 Task: Plan a 60-minute guided rock climbing and rappelling adventure.
Action: Mouse pressed left at (633, 235)
Screenshot: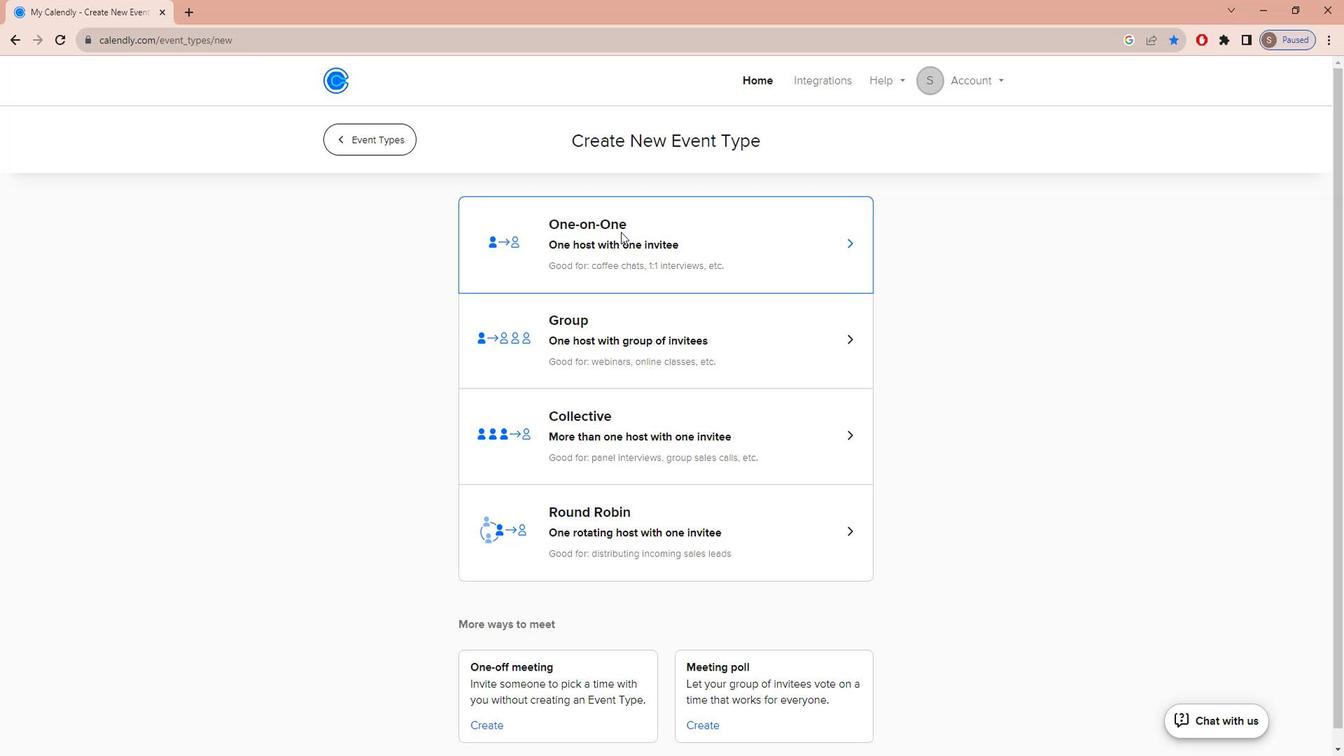 
Action: Key pressed t<Key.caps_lock>HRILLING<Key.space><Key.caps_lock>r<Key.caps_lock>OCK<Key.space><Key.caps_lock>c<Key.caps_lock>LIMBING<Key.space>N<Key.backspace>AND<Key.space><Key.caps_lock>r<Key.caps_lock>APPELLING<Key.space><Key.caps_lock>e<Key.caps_lock>XPERIENCE
Screenshot: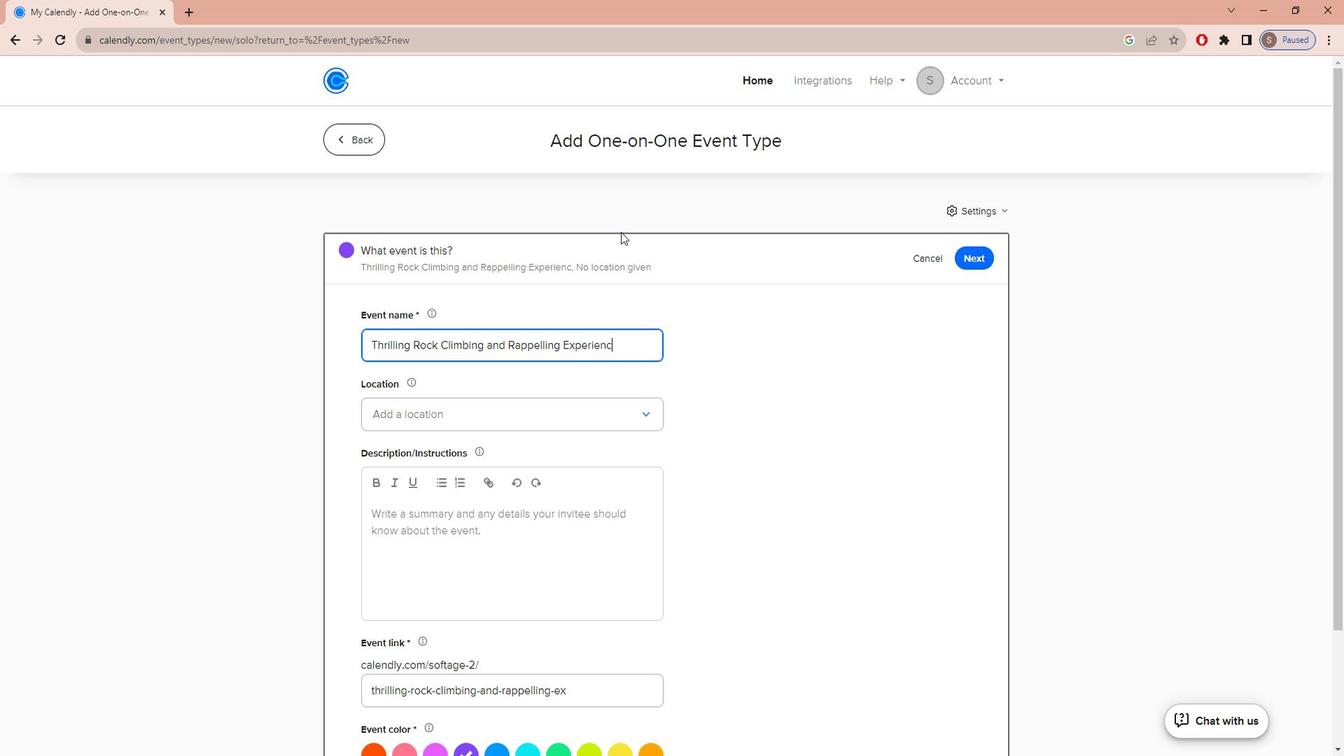 
Action: Mouse moved to (628, 400)
Screenshot: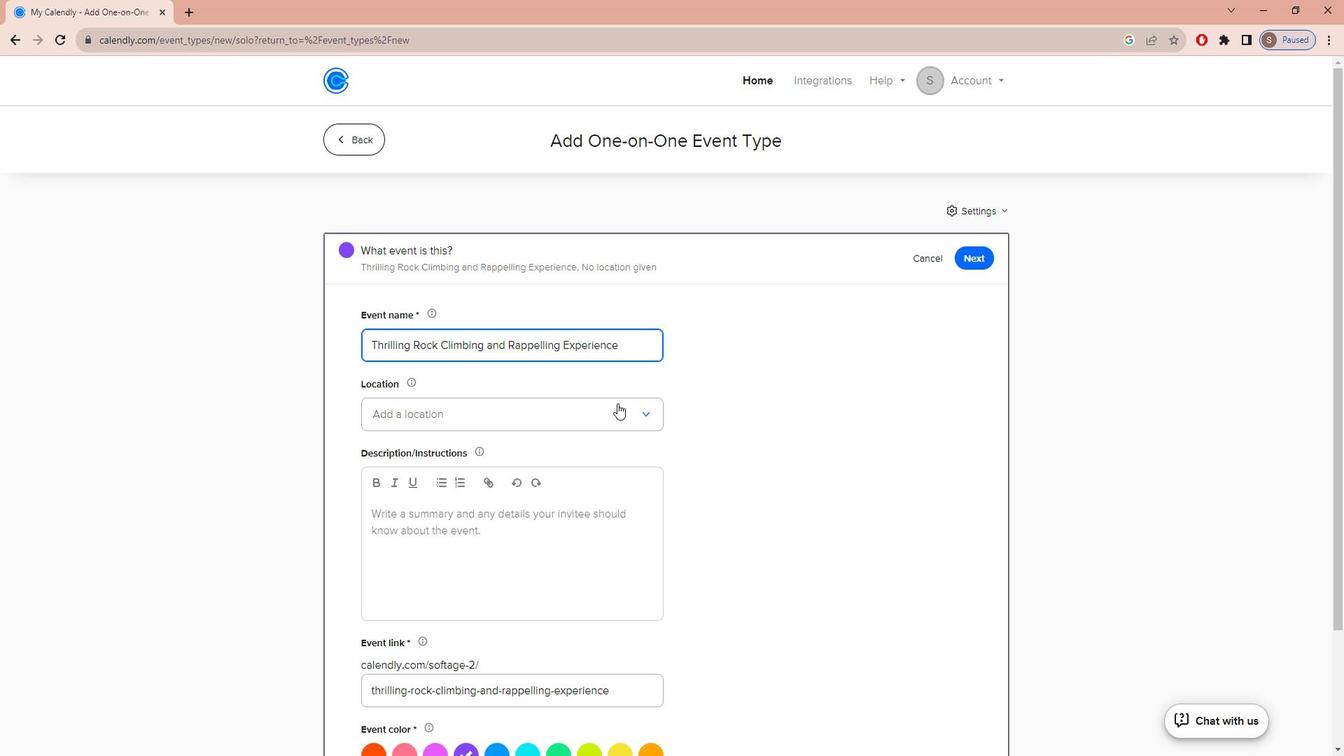 
Action: Mouse pressed left at (628, 400)
Screenshot: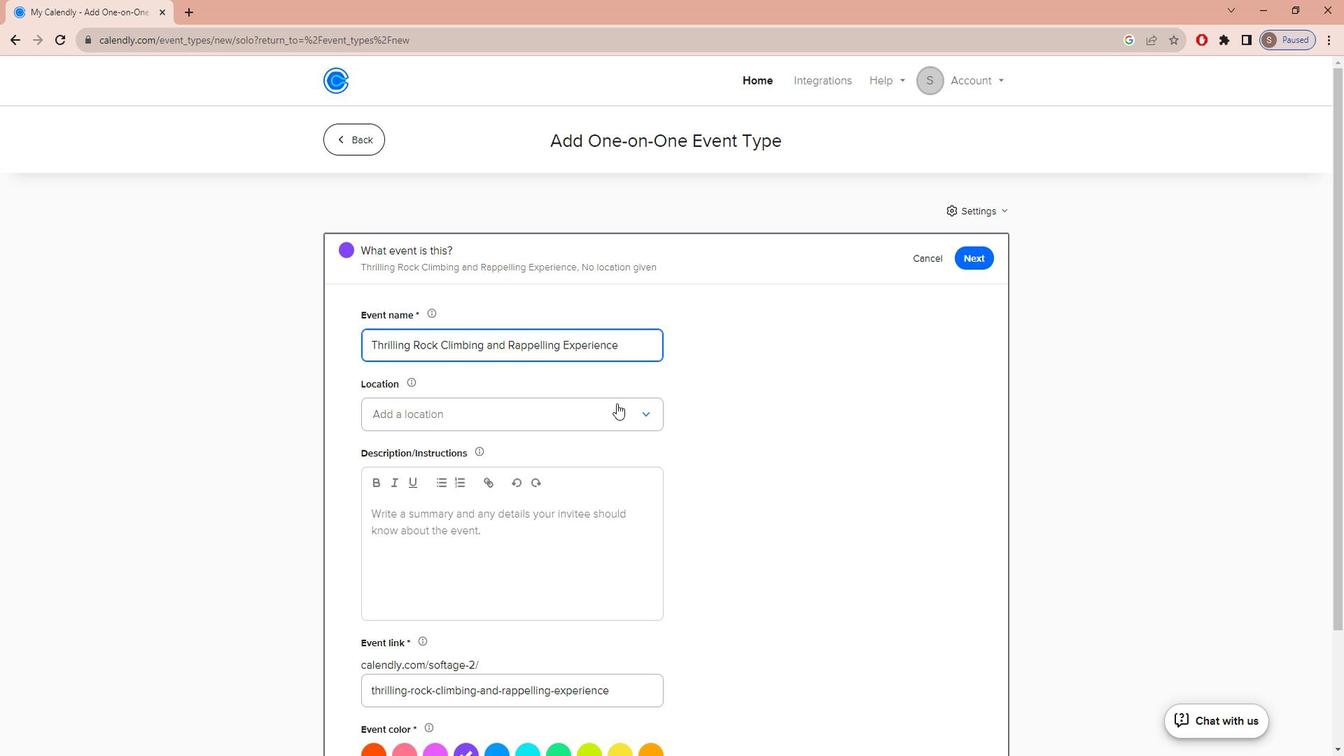 
Action: Mouse moved to (582, 454)
Screenshot: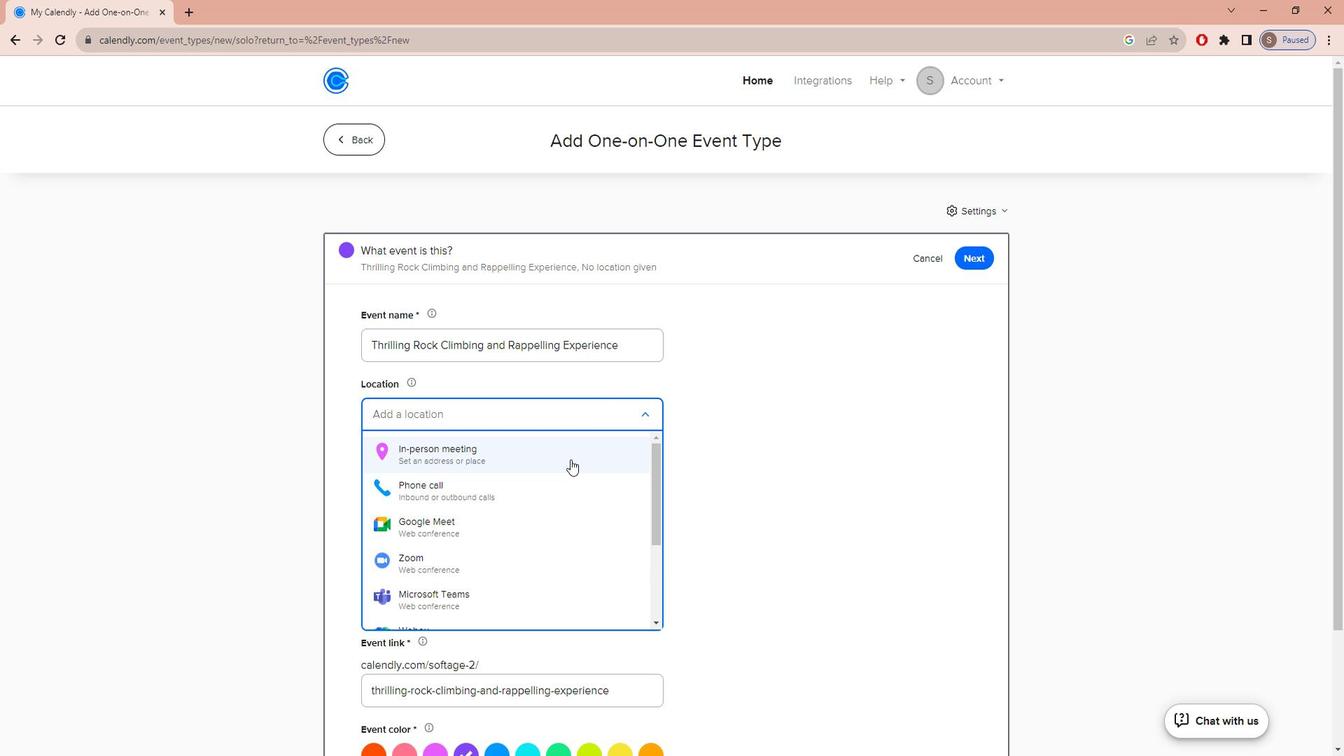 
Action: Mouse pressed left at (582, 454)
Screenshot: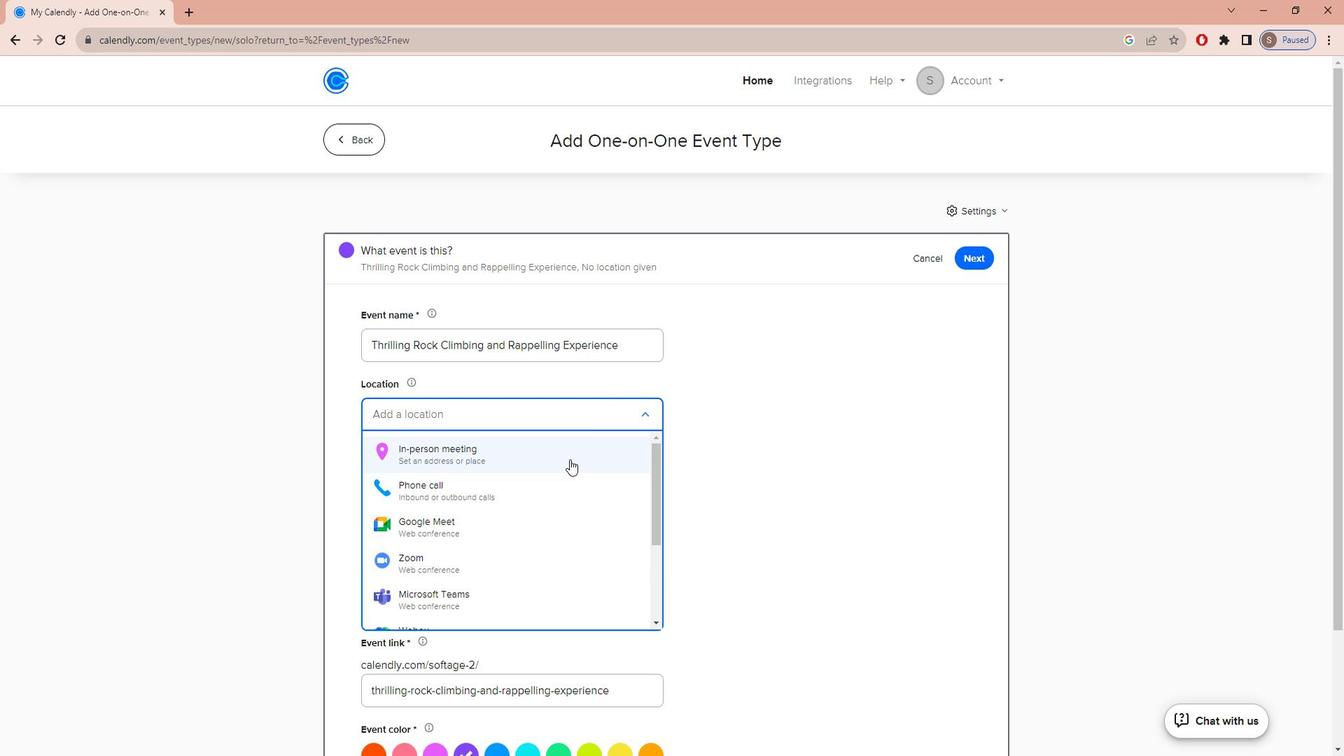 
Action: Mouse moved to (596, 245)
Screenshot: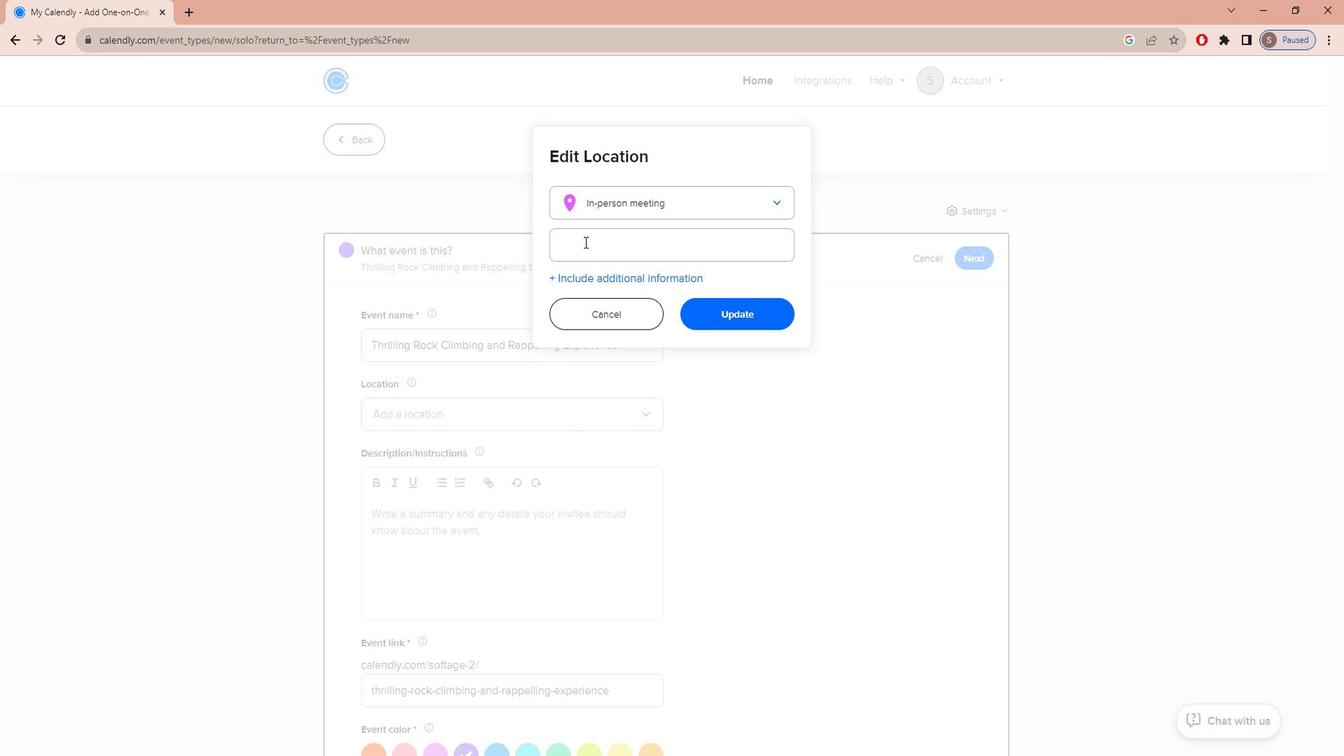 
Action: Mouse pressed left at (596, 245)
Screenshot: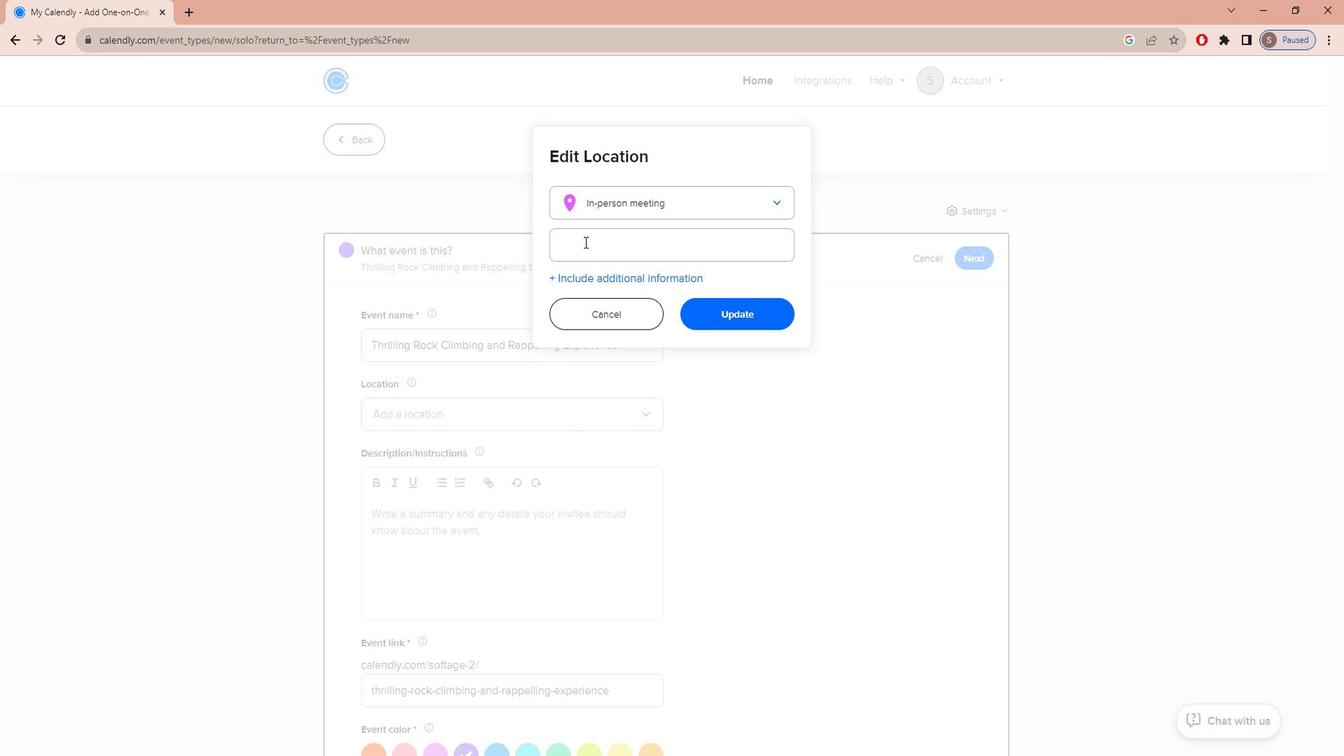 
Action: Key pressed <Key.caps_lock>s<Key.caps_lock>MITH<Key.space><Key.caps_lock>r<Key.caps_lock>OCK<Key.space><Key.caps_lock>s<Key.caps_lock>ATE<Key.space><Key.caps_lock>p<Key.caps_lock>ARK,<Key.space><Key.caps_lock>t<Key.caps_lock>ERREBONNE,<Key.space><Key.caps_lock>o<Key.caps_lock>REGON,<Key.space><Key.caps_lock>usa
Screenshot: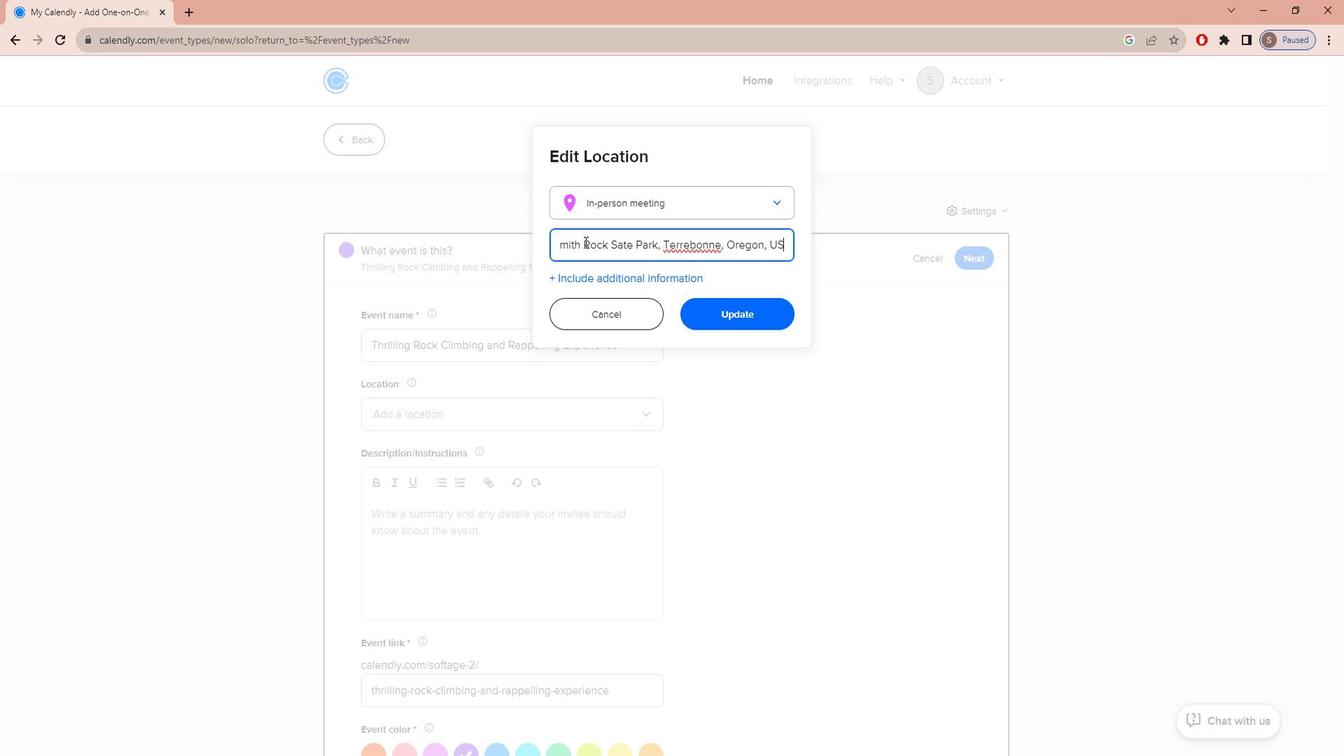 
Action: Mouse moved to (736, 315)
Screenshot: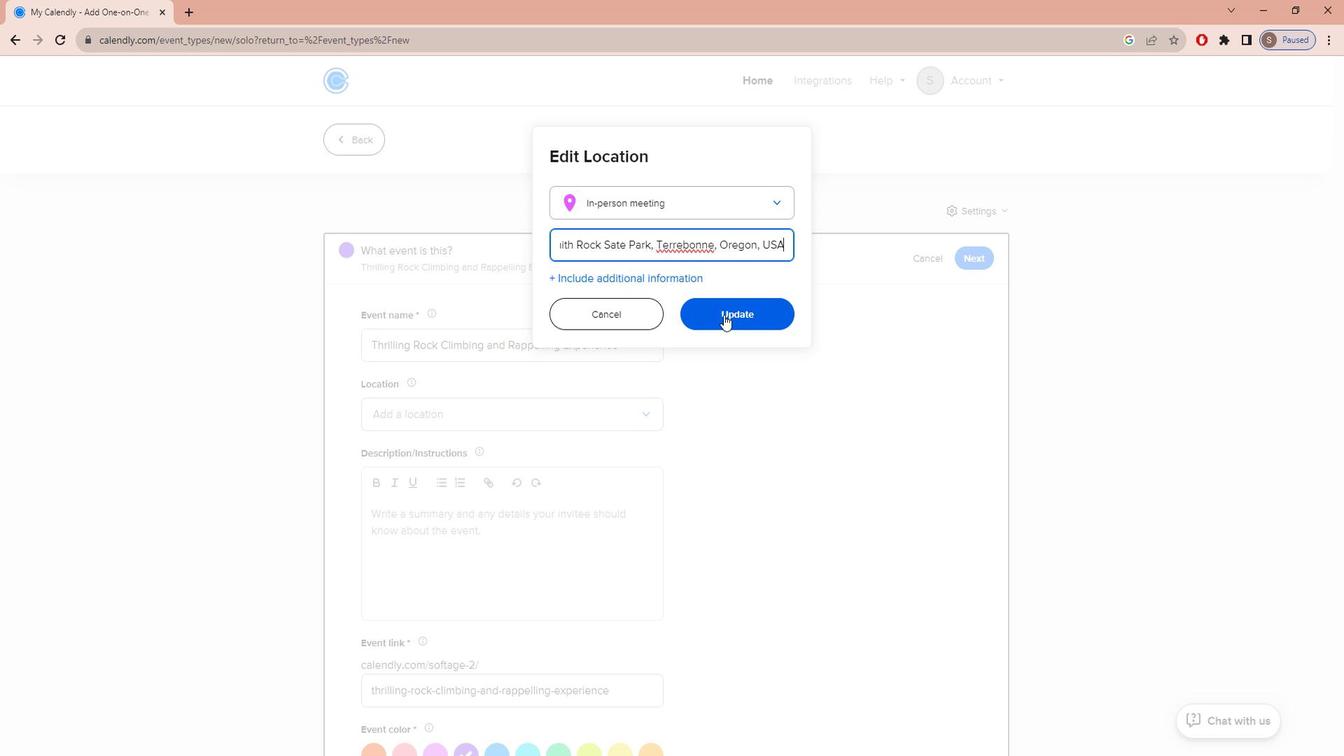
Action: Mouse pressed left at (736, 315)
Screenshot: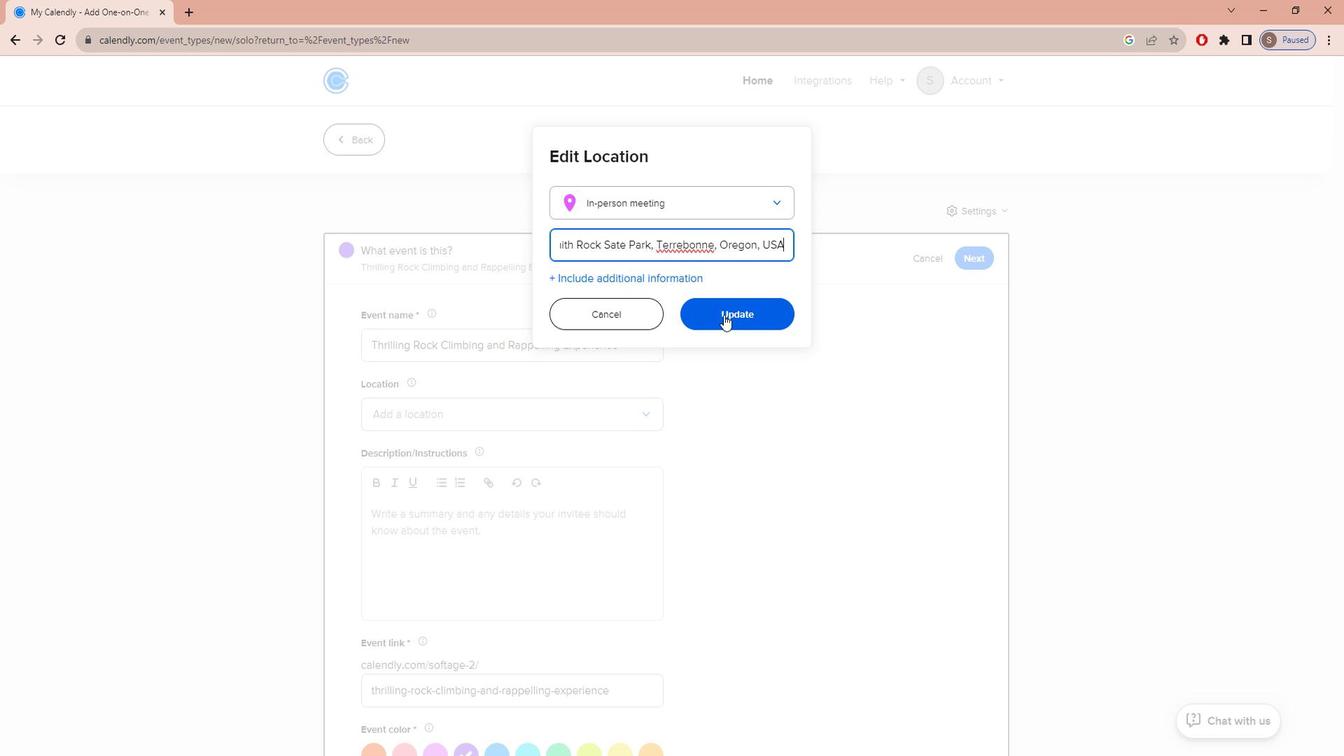 
Action: Mouse moved to (533, 558)
Screenshot: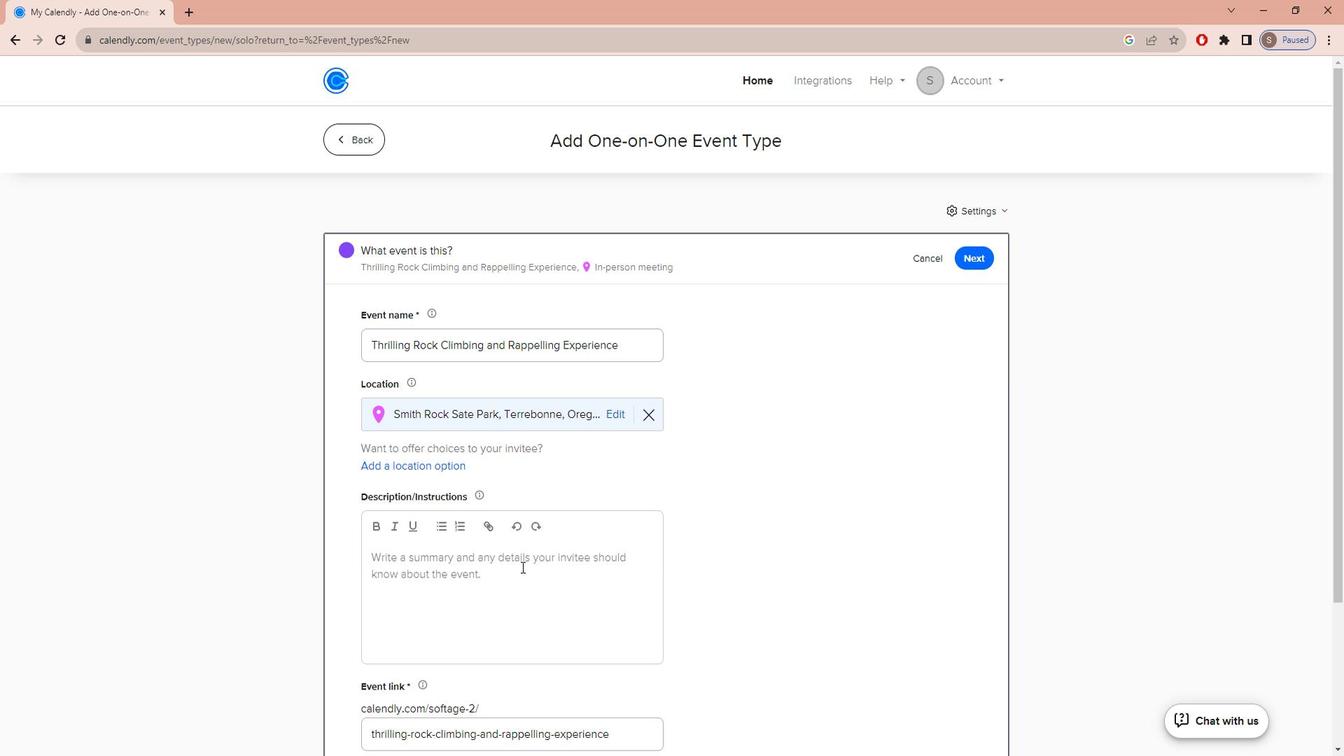 
Action: Mouse pressed left at (533, 558)
Screenshot: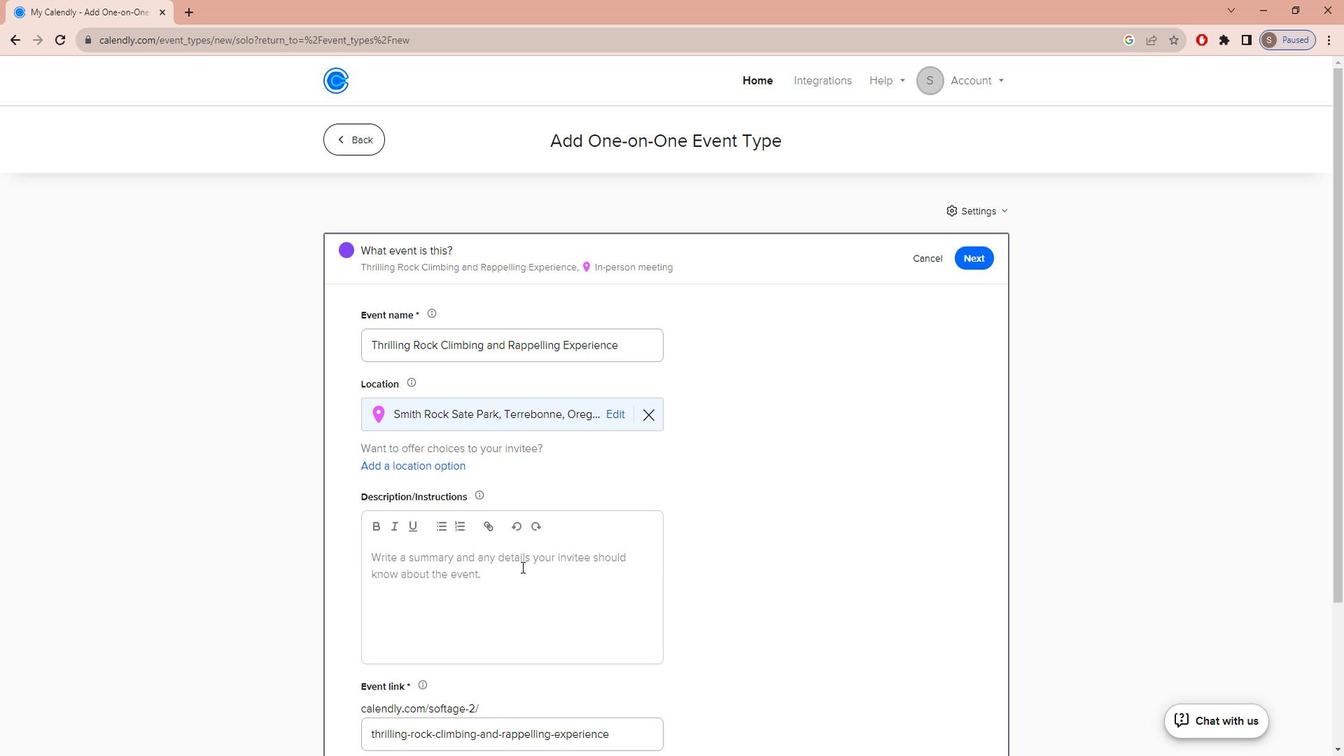 
Action: Mouse moved to (533, 558)
Screenshot: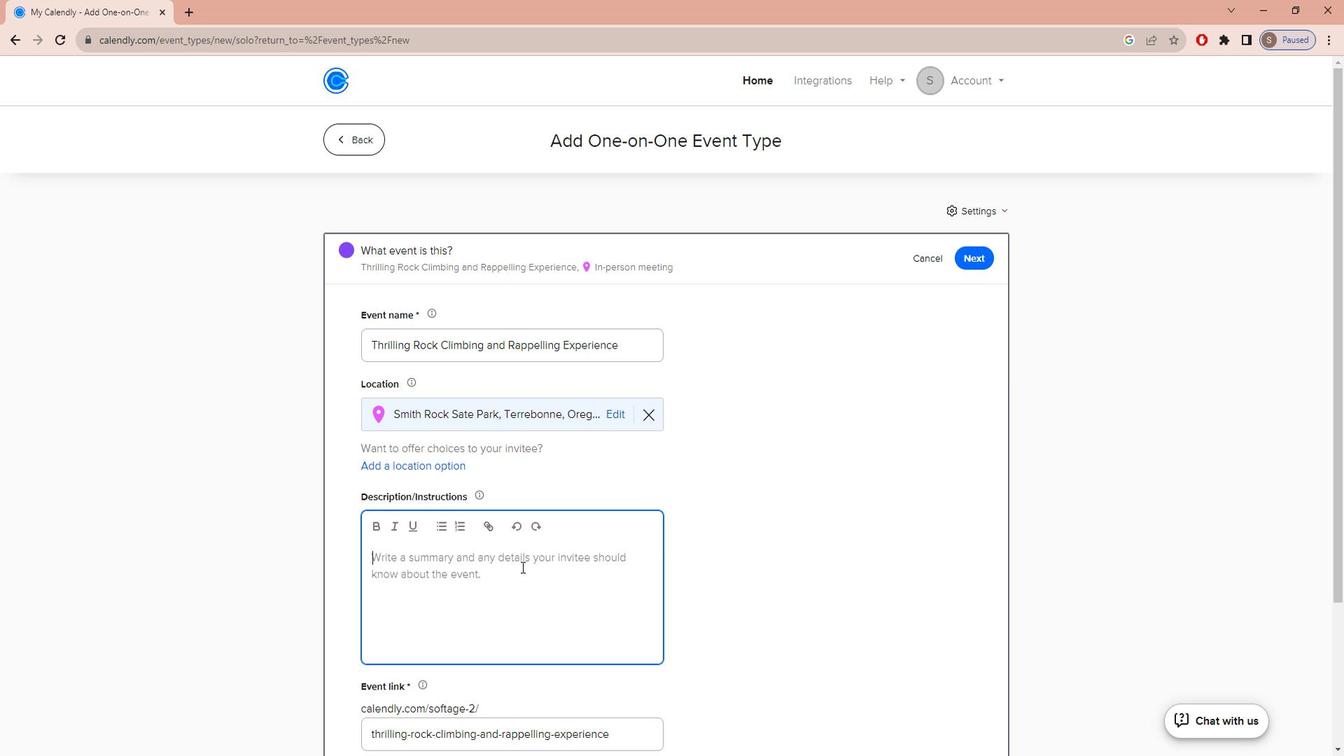 
Action: Key pressed p<Key.caps_lock>REPARE<Key.space>FOR<Key.space>AN<Key.space>UNFORGETTABLE<Key.space>ADVENTURE<Key.space>THAT<Key.space>WILL<Key.space>TAKE<Key.space>YOU<Key.space>TO<Key.space>NEW<Key.space>HEIGHTS<Key.space>AND<Key.space>THEN<Key.space>SAFELY<Key.space>BRING<Key.space>YOU<Key.space>BACK<Key.space>DOWN.<Key.space>J<Key.backspace><Key.caps_lock>j<Key.caps_lock>OIN<Key.space>OUR<Key.space>EXPERIENCED<Key.space>GUIDES<Key.space>FOR<Key.space>A<Key.space>ROCK<Key.space>CLIMBING<Key.space>AND<Key.space>P<Key.backspace>RAPPELLING<Key.space>EXPERIENCE<Key.space>THAT<Key.space>WILL<Key.space>TEST<Key.space>YOUR<Key.space>LIMITS<Key.space>AND<Key.space>PROVIDE<Key.space>YOU<Key.space>WITH<Key.space>BREATHTAKING<Key.space>MOMENTS<Key.space>IN<Key.space>THE<Key.space>GREAT<Key.space>OUTDOORS.<Key.space>
Screenshot: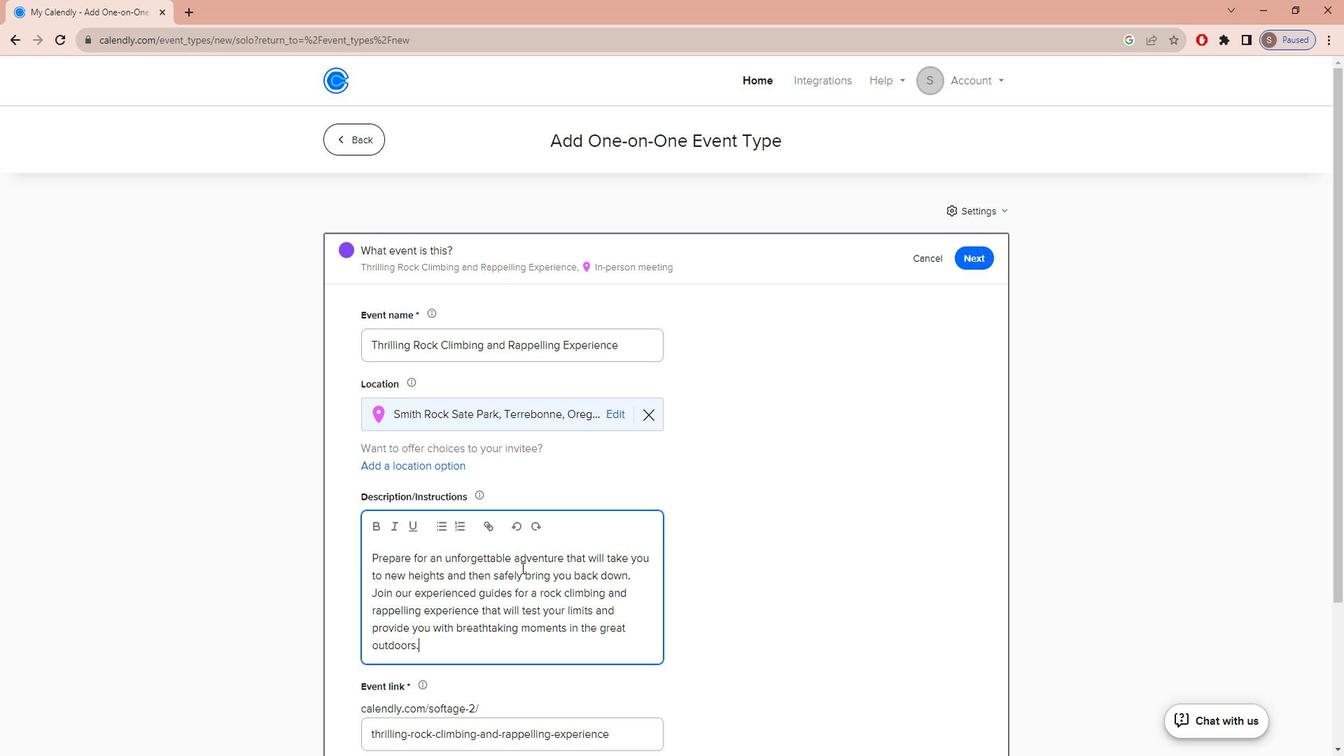 
Action: Mouse scrolled (533, 558) with delta (0, 0)
Screenshot: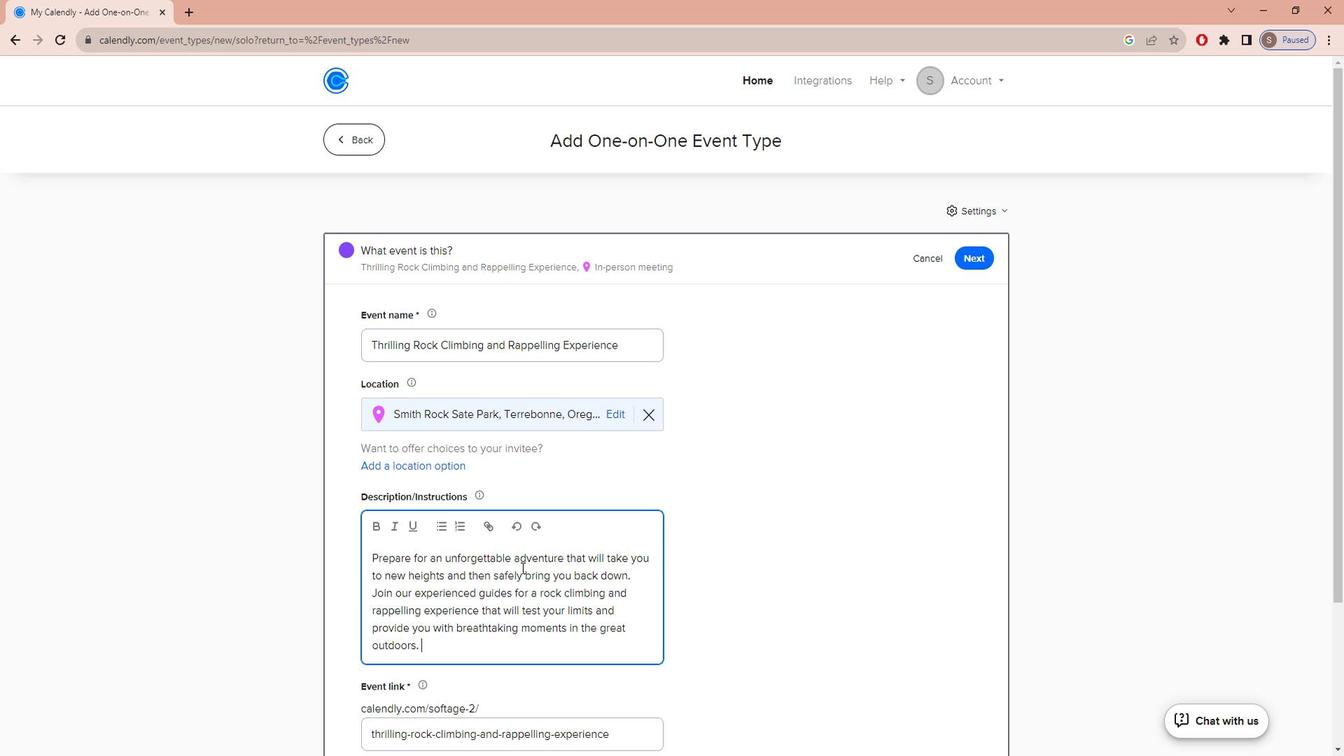
Action: Mouse scrolled (533, 558) with delta (0, 0)
Screenshot: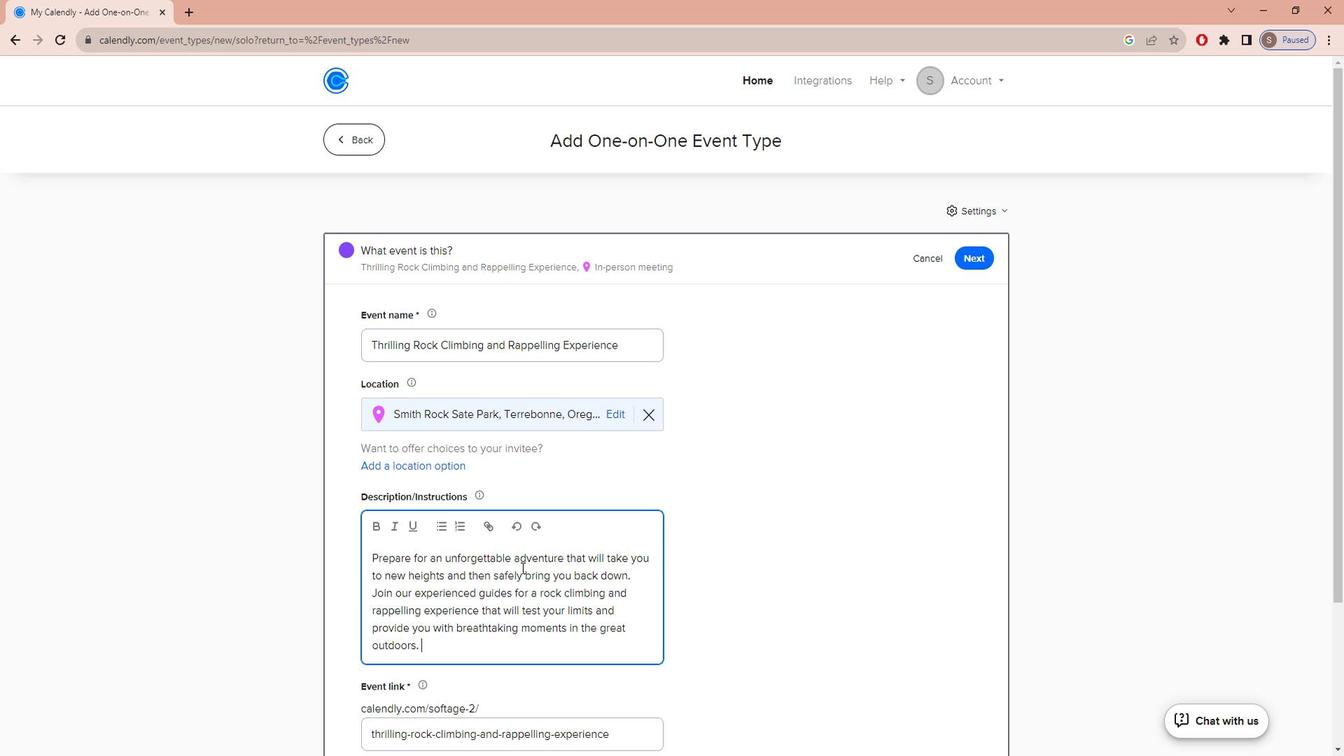 
Action: Mouse scrolled (533, 558) with delta (0, 0)
Screenshot: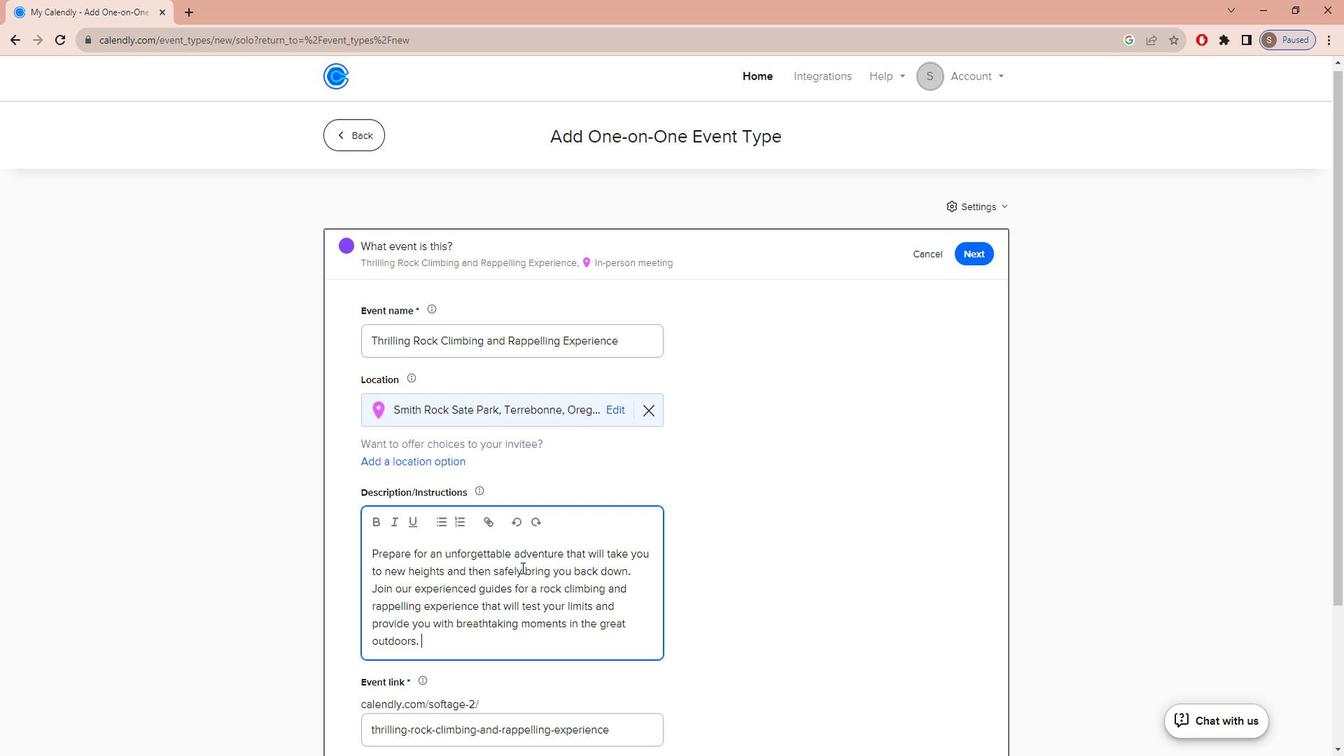 
Action: Mouse scrolled (533, 558) with delta (0, 0)
Screenshot: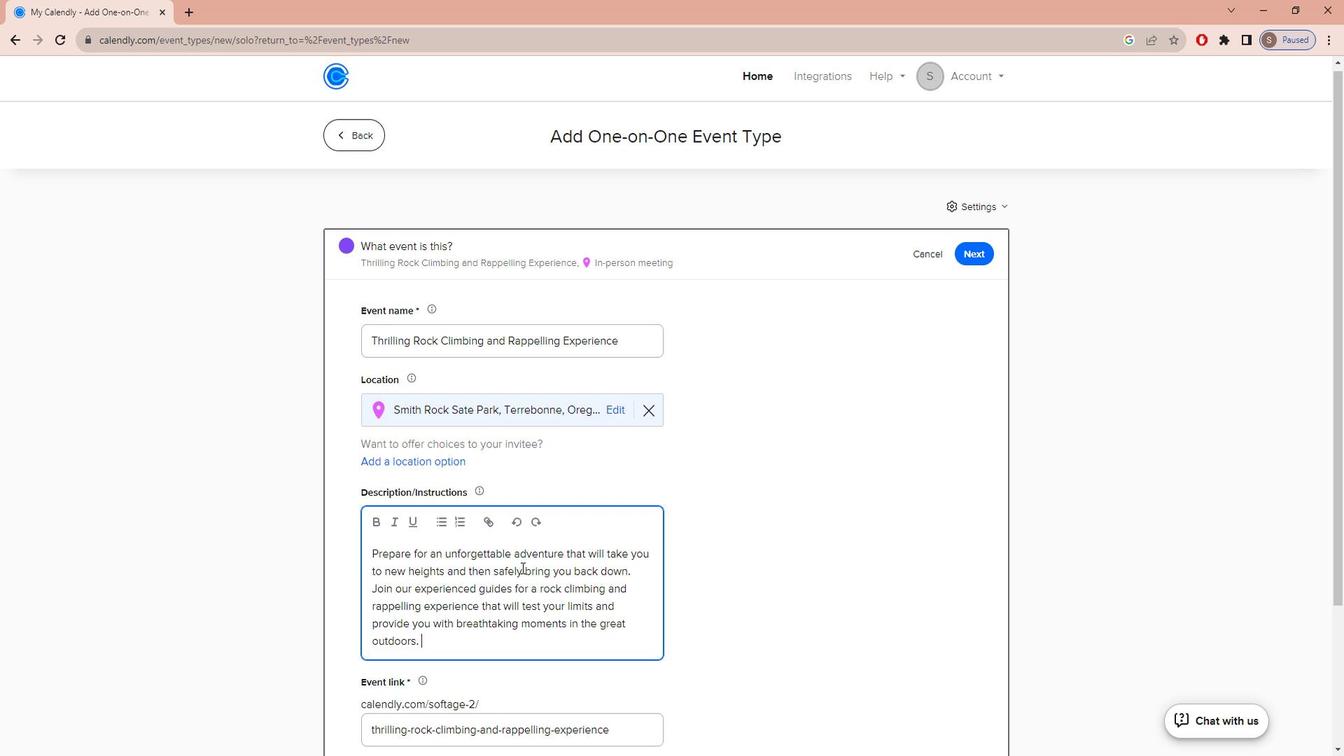 
Action: Mouse scrolled (533, 558) with delta (0, 0)
Screenshot: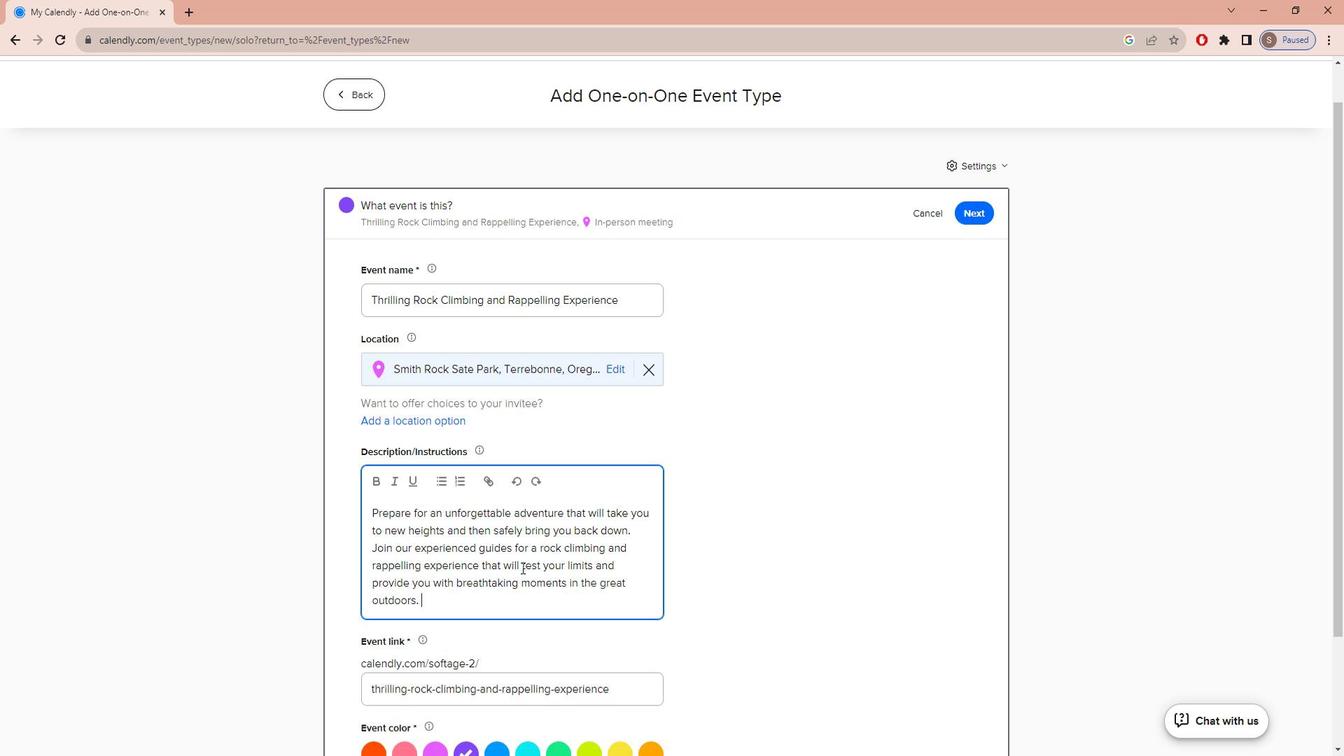 
Action: Mouse moved to (545, 606)
Screenshot: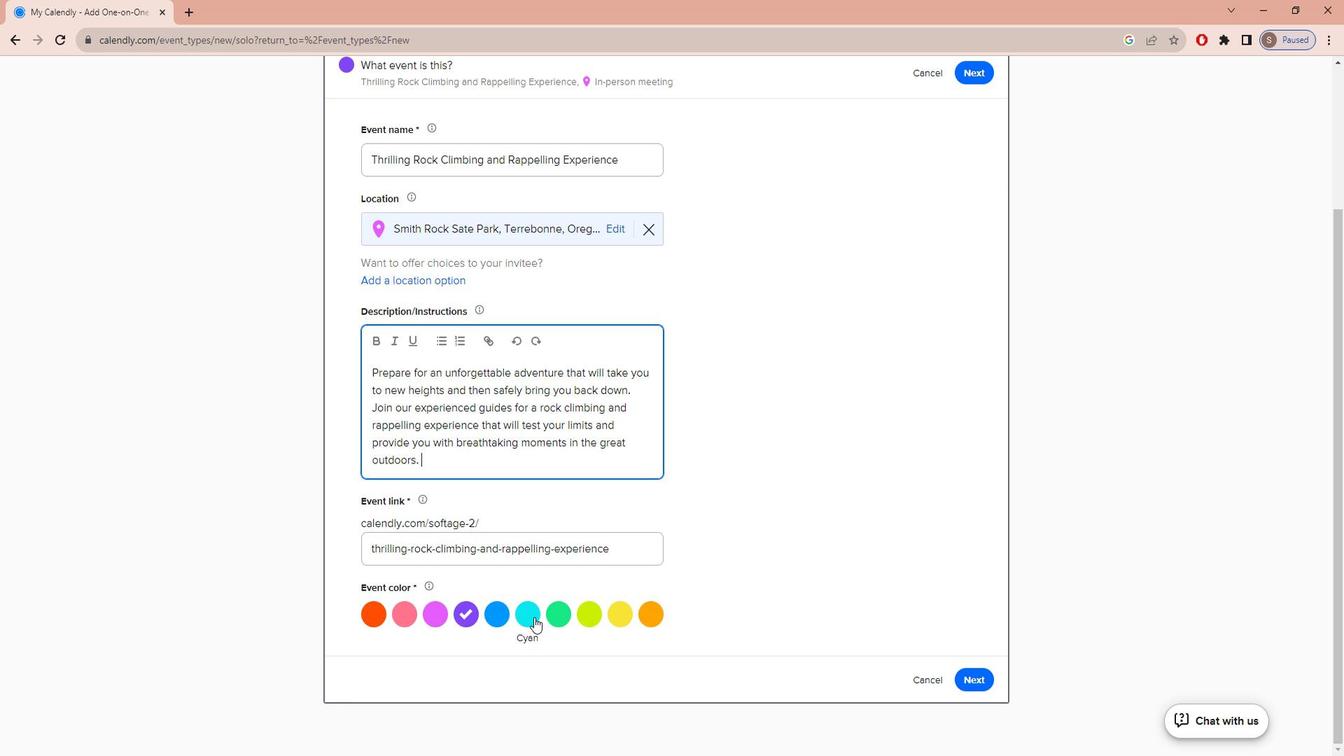 
Action: Mouse pressed left at (545, 606)
Screenshot: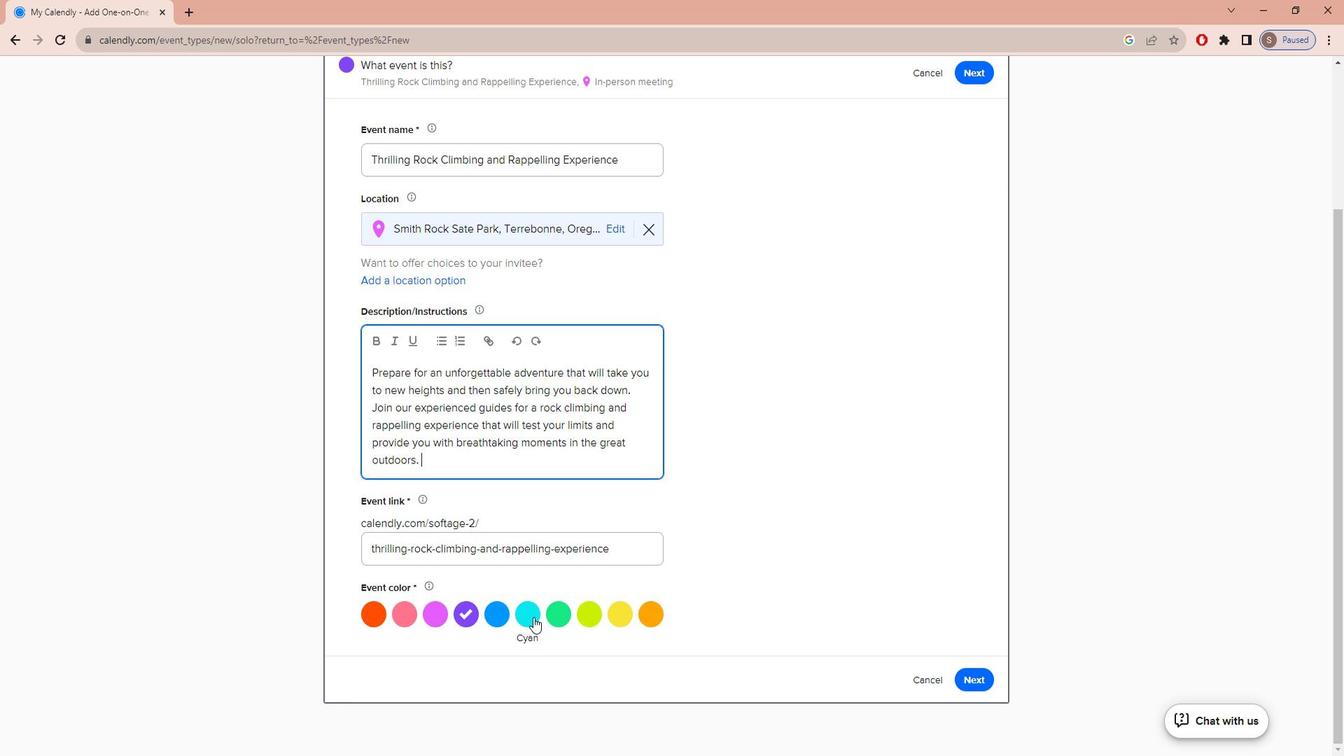 
Action: Mouse moved to (982, 663)
Screenshot: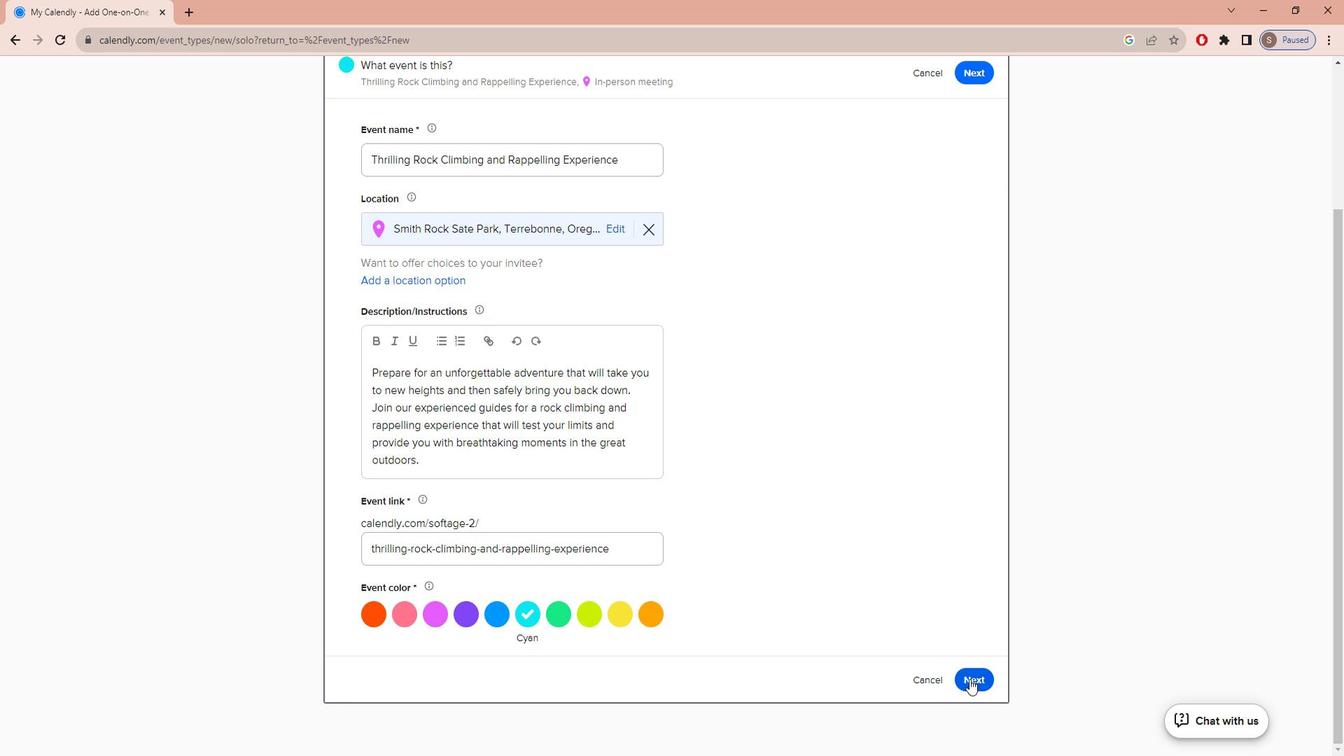 
Action: Mouse pressed left at (982, 663)
Screenshot: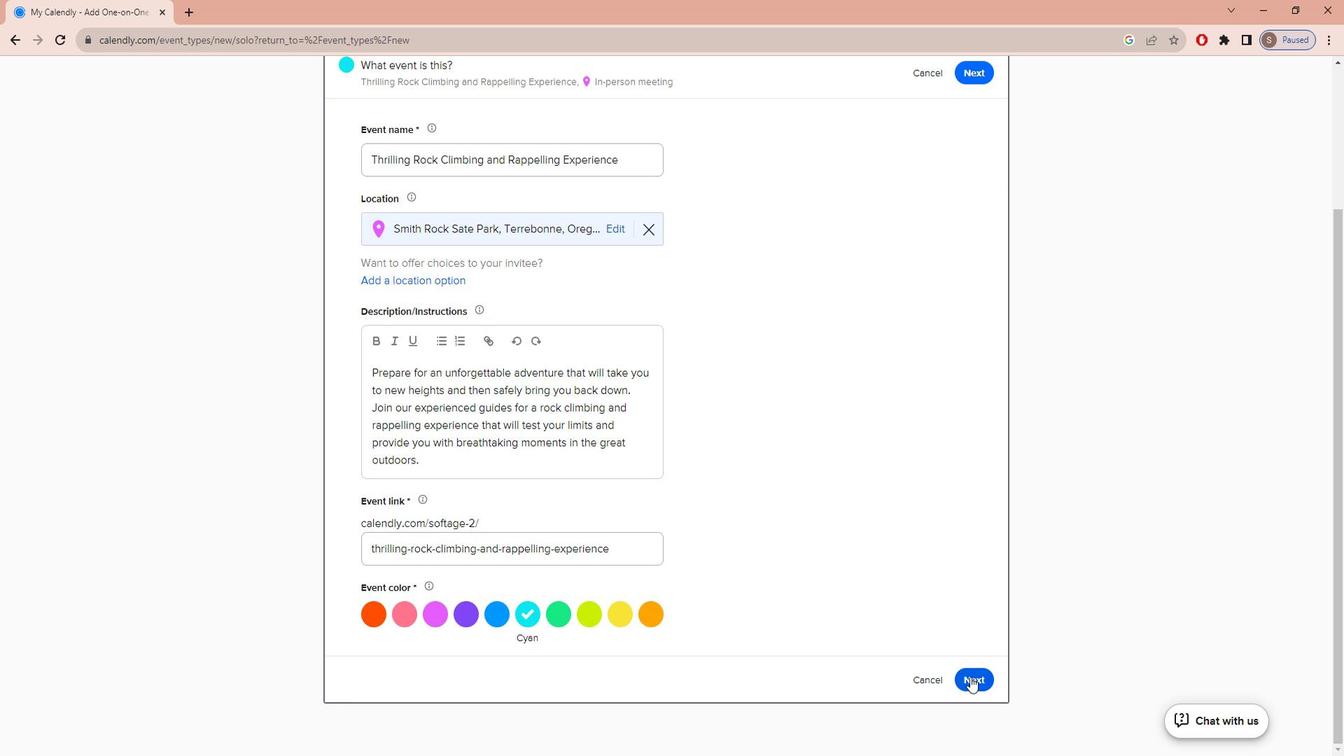 
Action: Mouse moved to (627, 433)
Screenshot: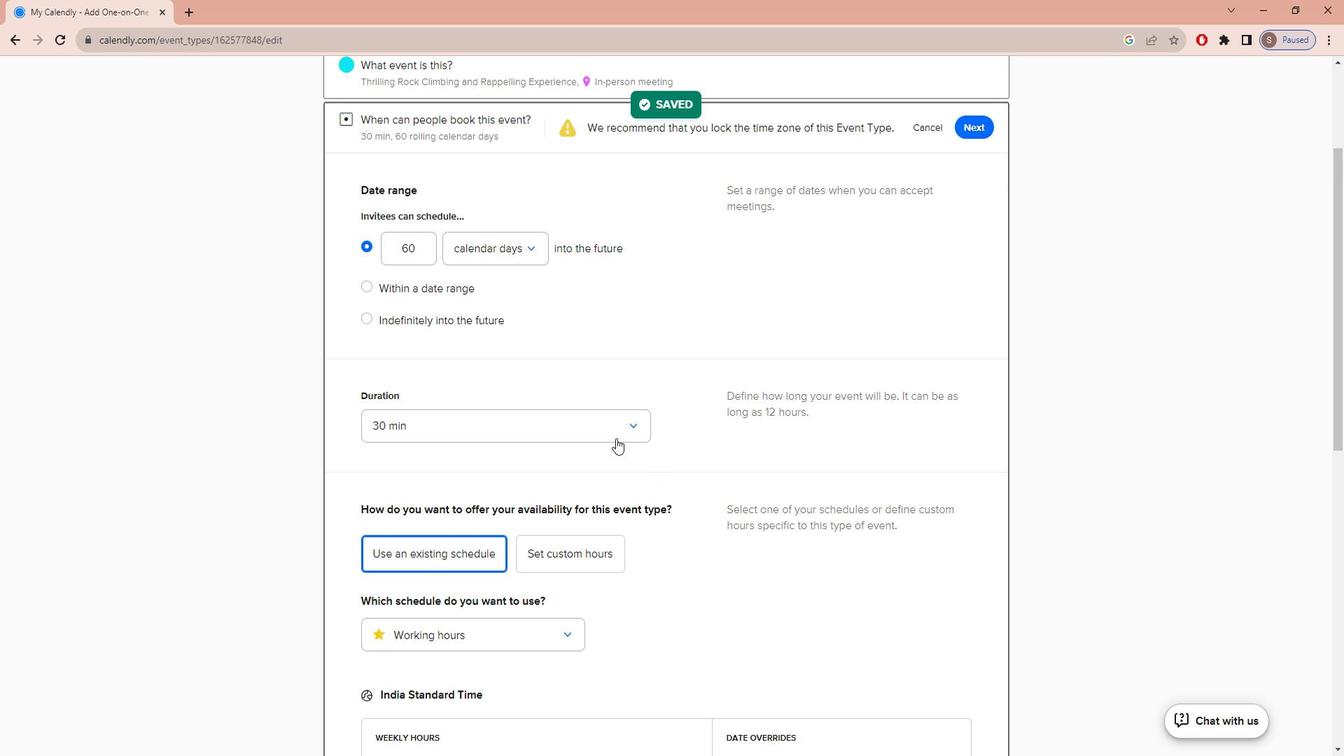 
Action: Mouse pressed left at (627, 433)
Screenshot: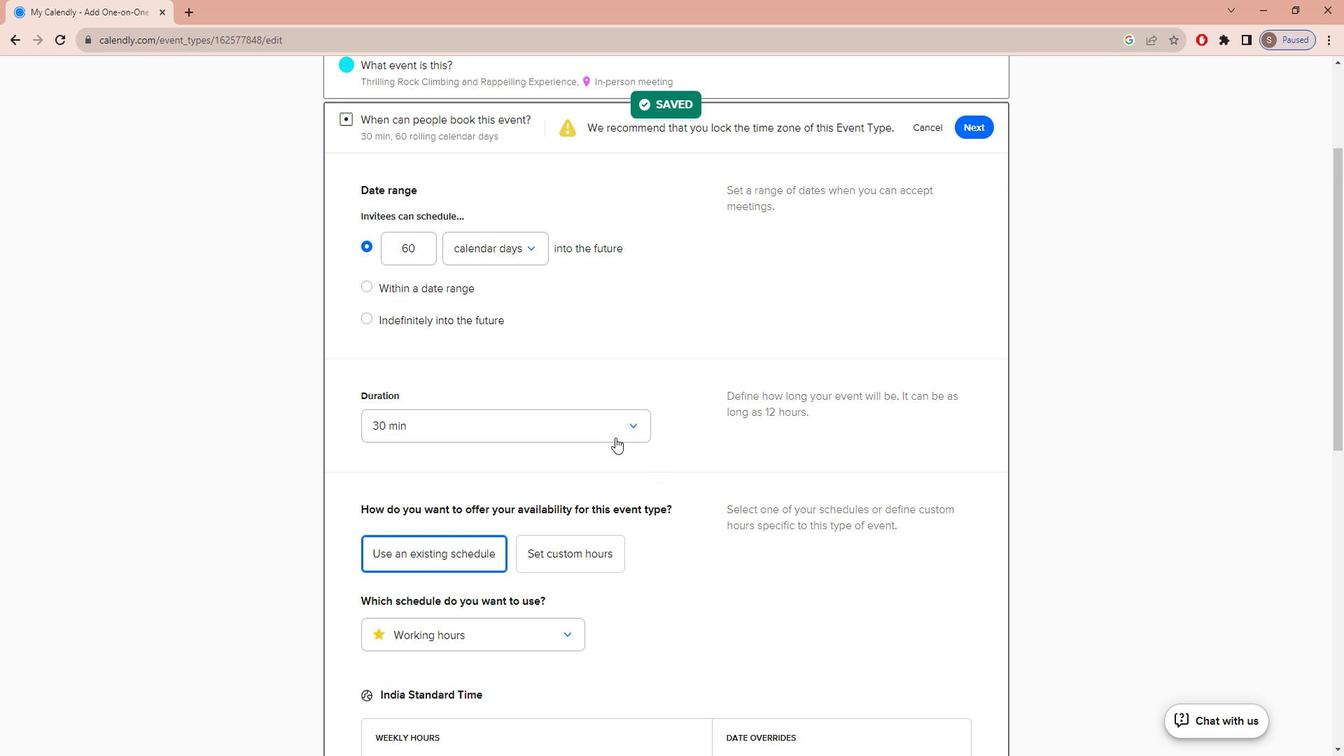 
Action: Mouse moved to (600, 542)
Screenshot: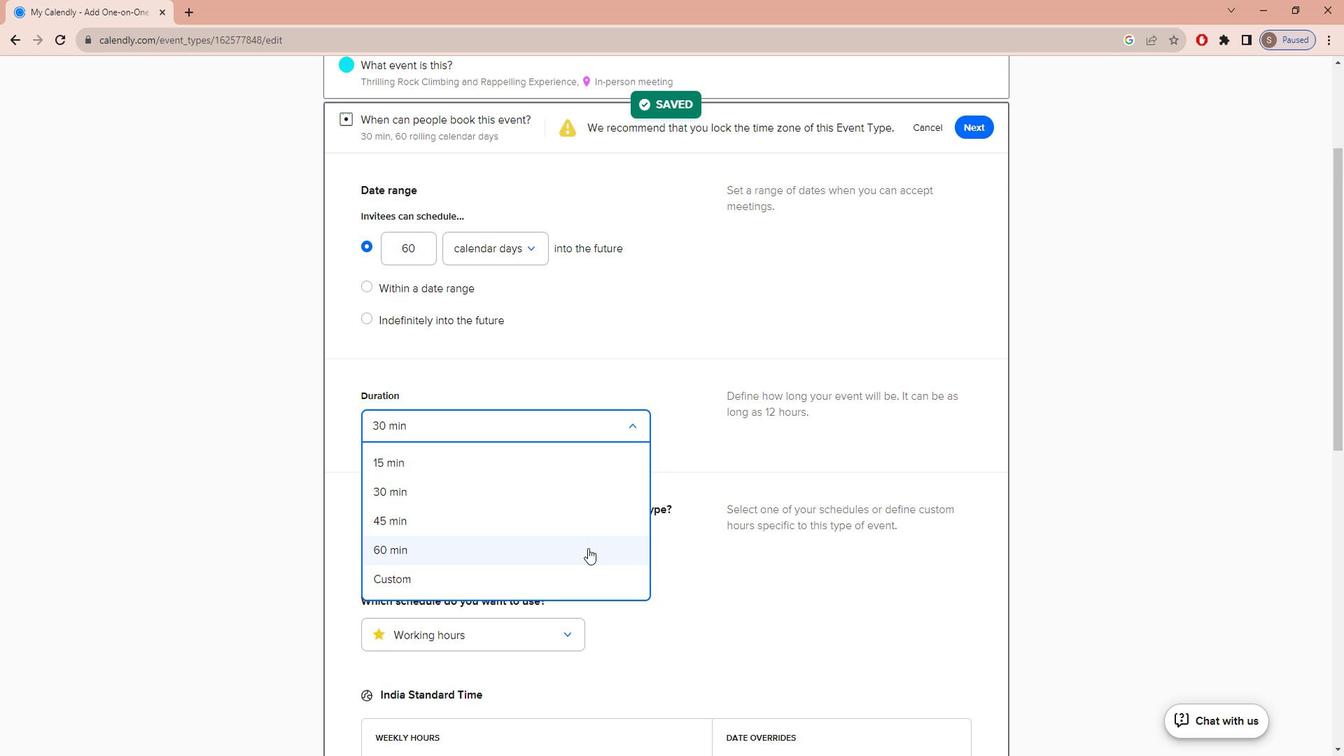 
Action: Mouse pressed left at (600, 542)
Screenshot: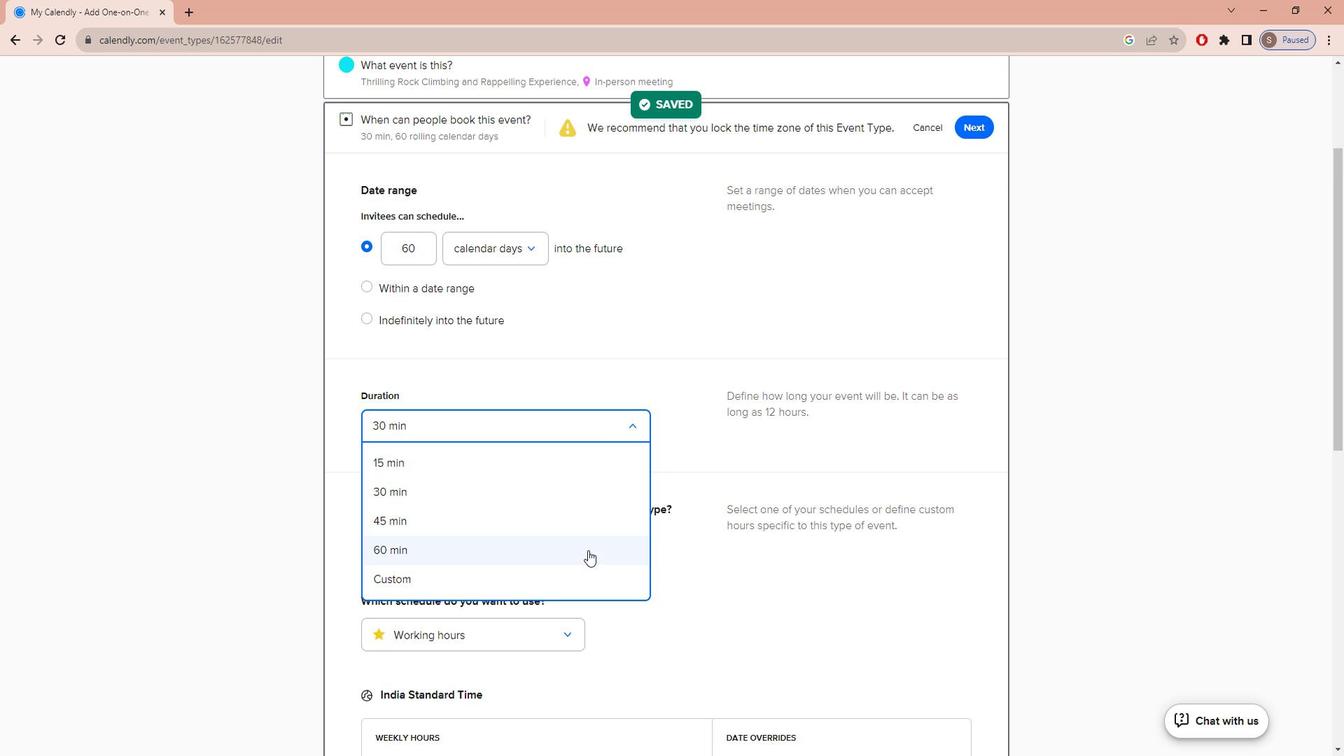 
Action: Mouse moved to (823, 388)
Screenshot: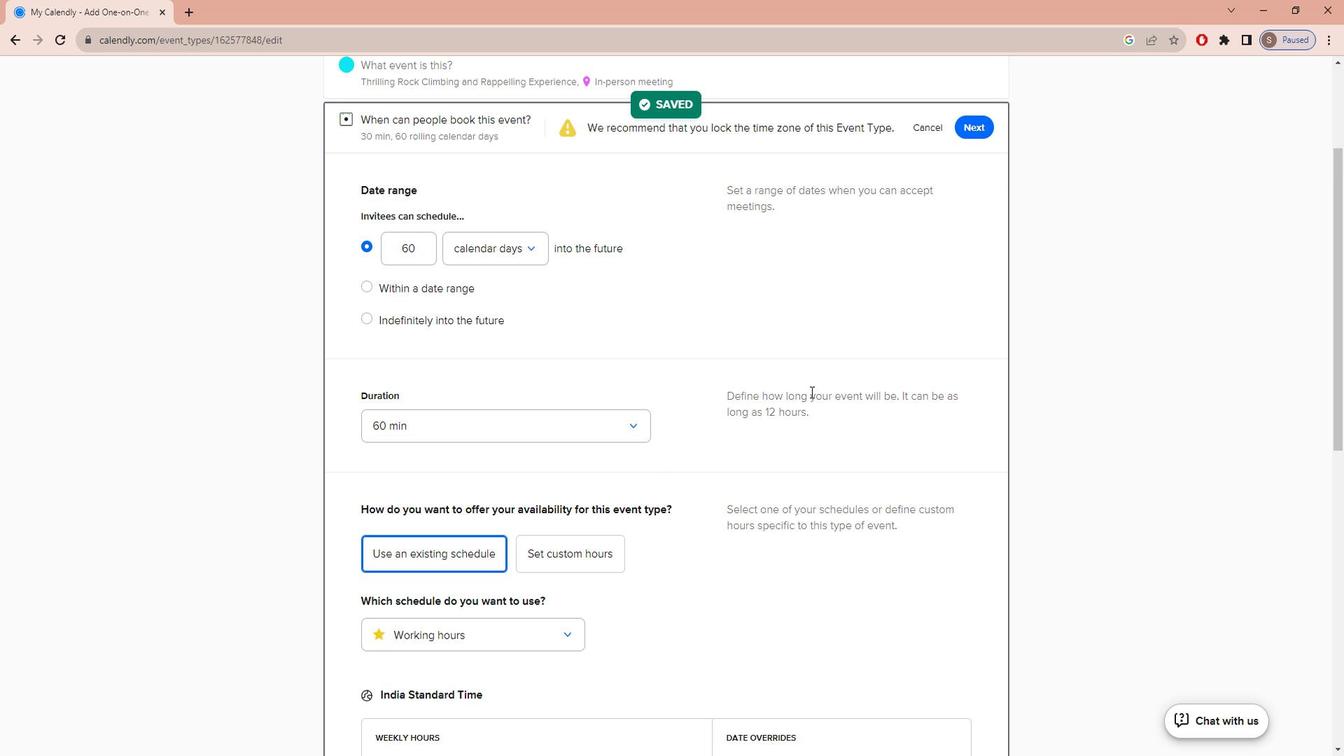 
Action: Mouse scrolled (823, 389) with delta (0, 0)
Screenshot: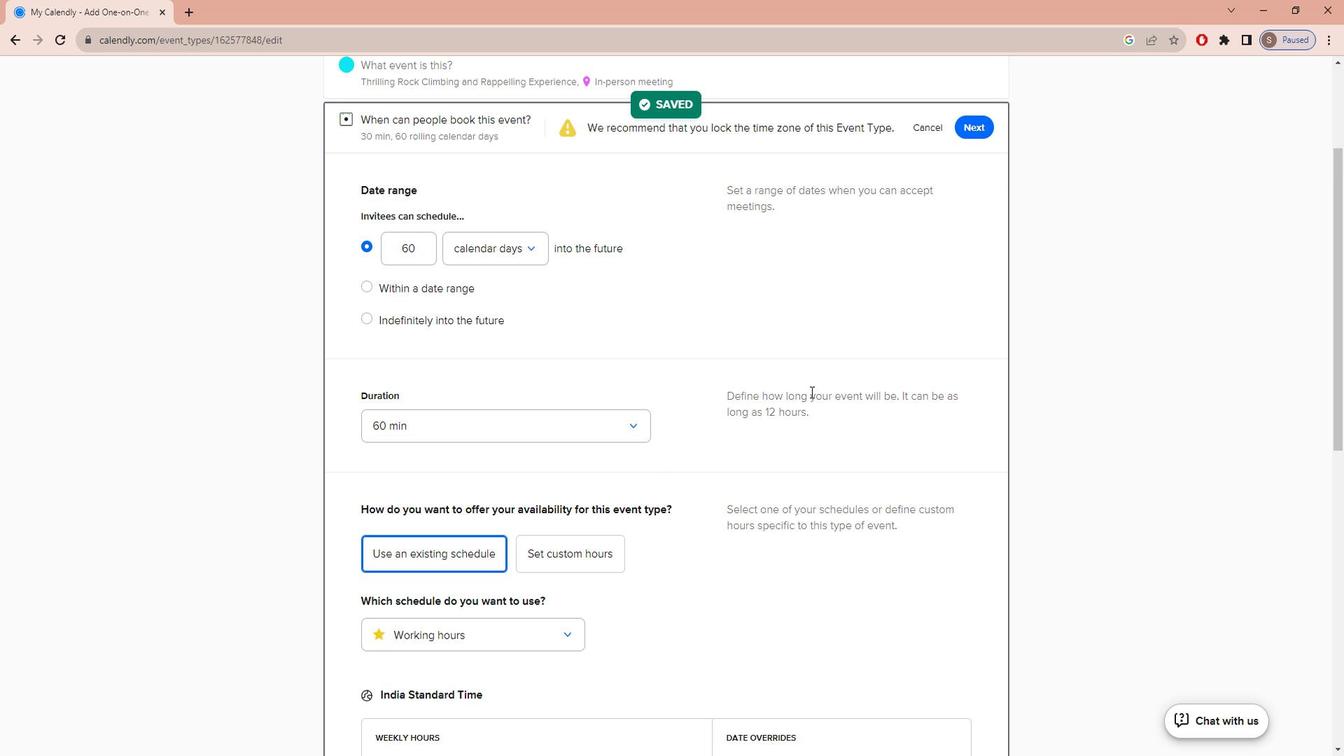 
Action: Mouse scrolled (823, 389) with delta (0, 0)
Screenshot: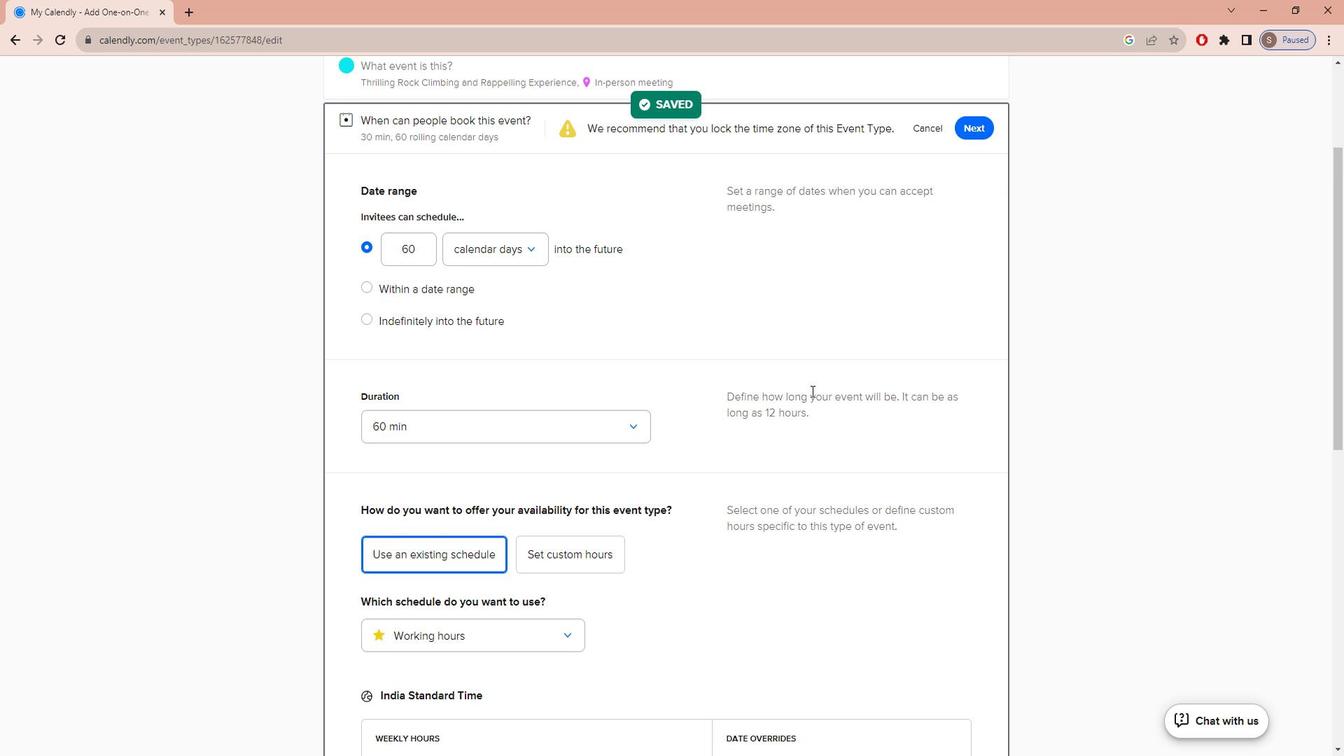 
Action: Mouse moved to (976, 273)
Screenshot: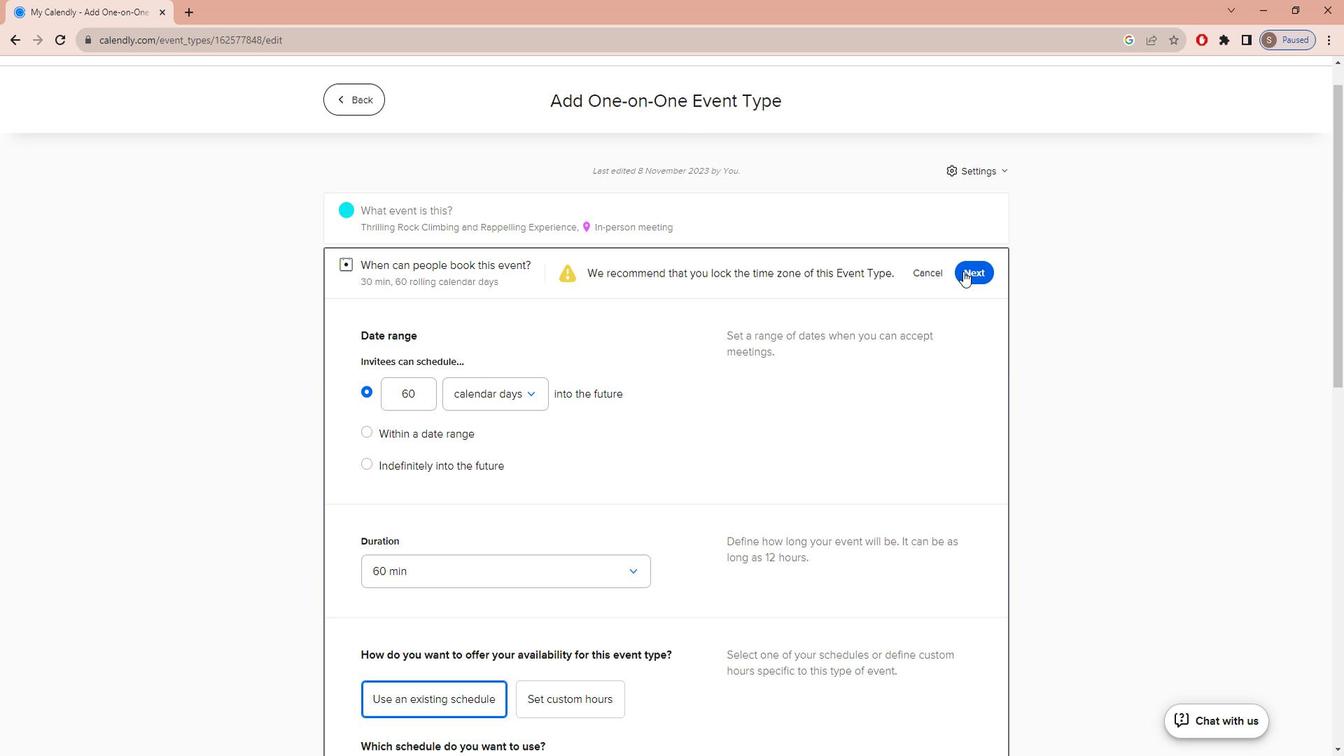 
Action: Mouse pressed left at (976, 273)
Screenshot: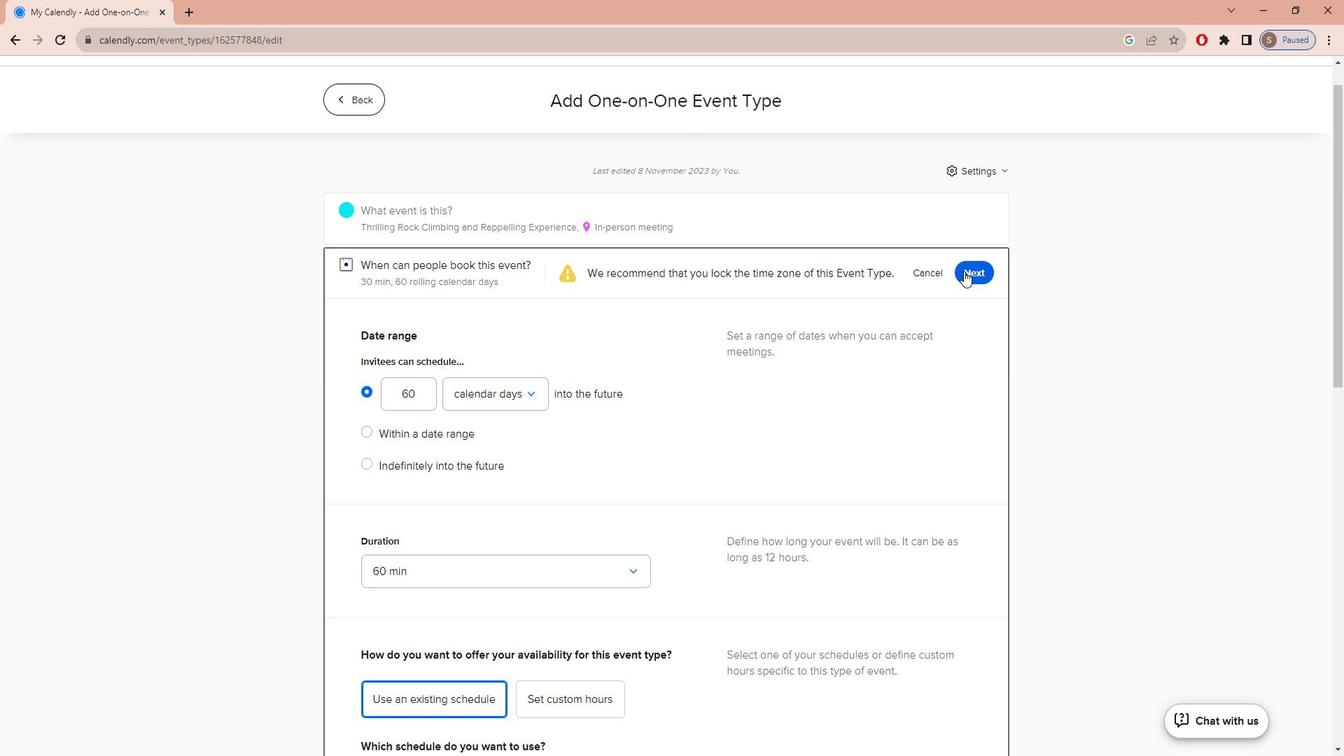 
